 Task: Book a multi-city flight from New Delhi to Jaipur on June 26, from Jaipur to Udaipur on June 30, and from Udaipur to New Delhi on July 4 in Premium economy class.
Action: Mouse pressed left at (241, 208)
Screenshot: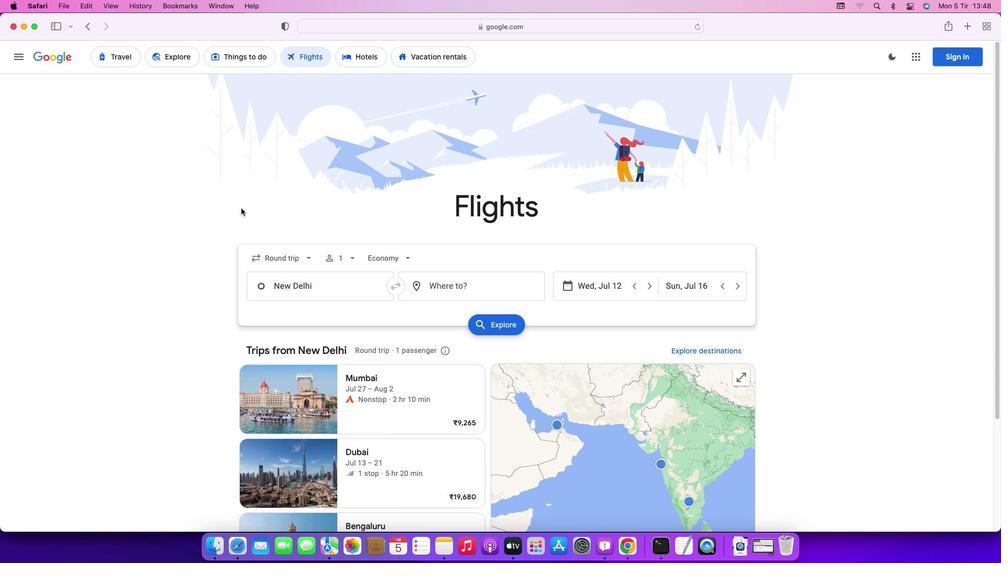 
Action: Mouse moved to (294, 257)
Screenshot: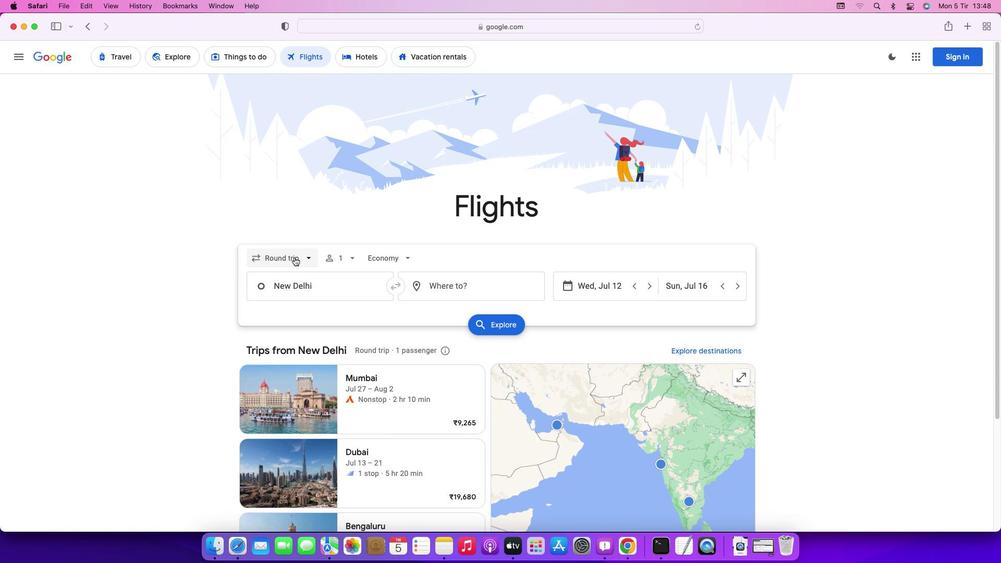
Action: Mouse pressed left at (294, 257)
Screenshot: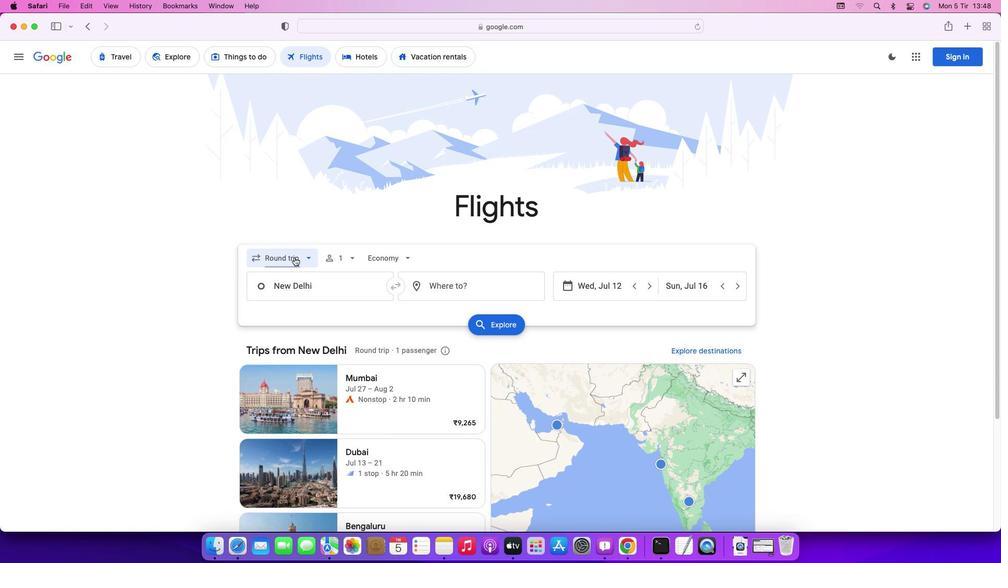 
Action: Mouse moved to (286, 332)
Screenshot: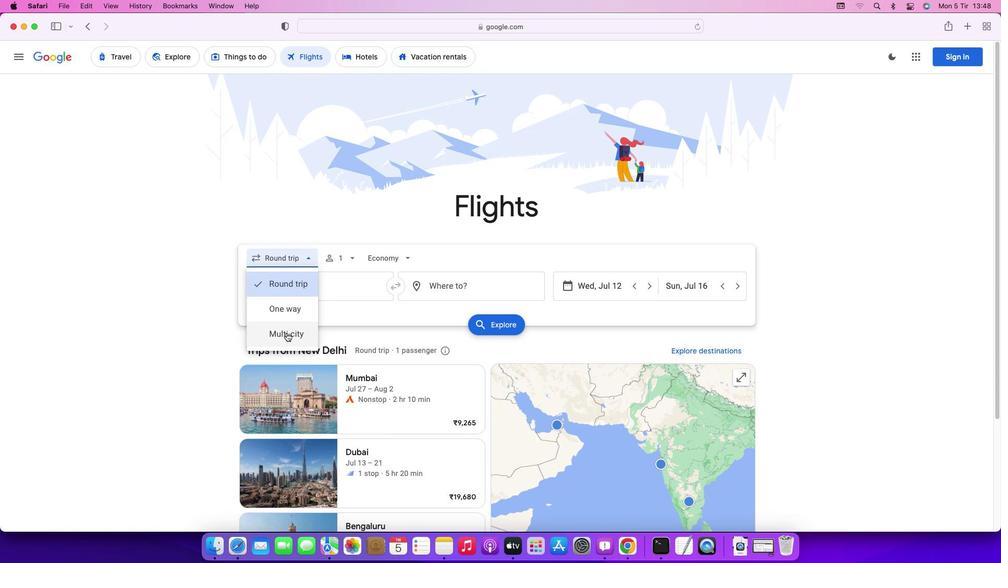 
Action: Mouse pressed left at (286, 332)
Screenshot: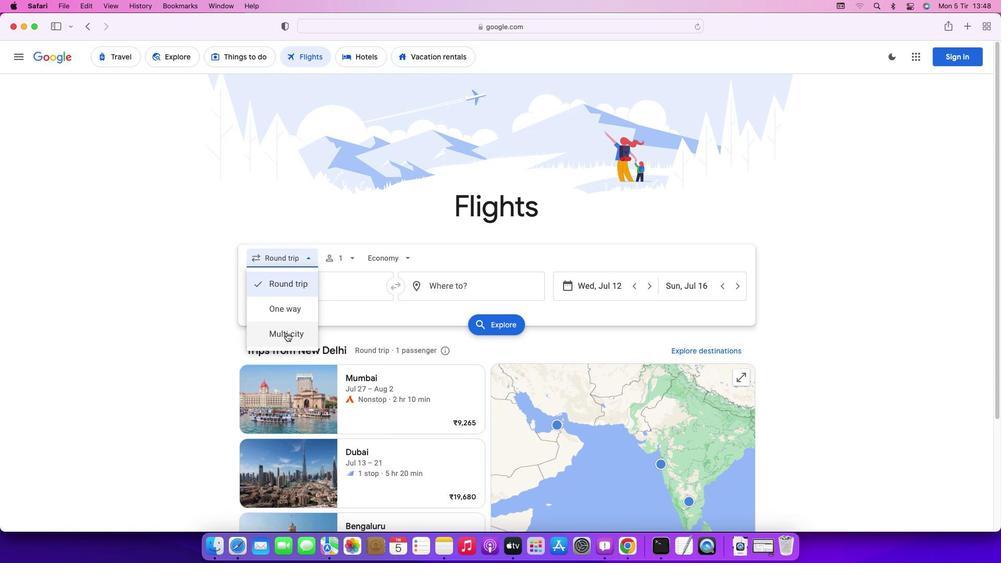 
Action: Mouse moved to (346, 259)
Screenshot: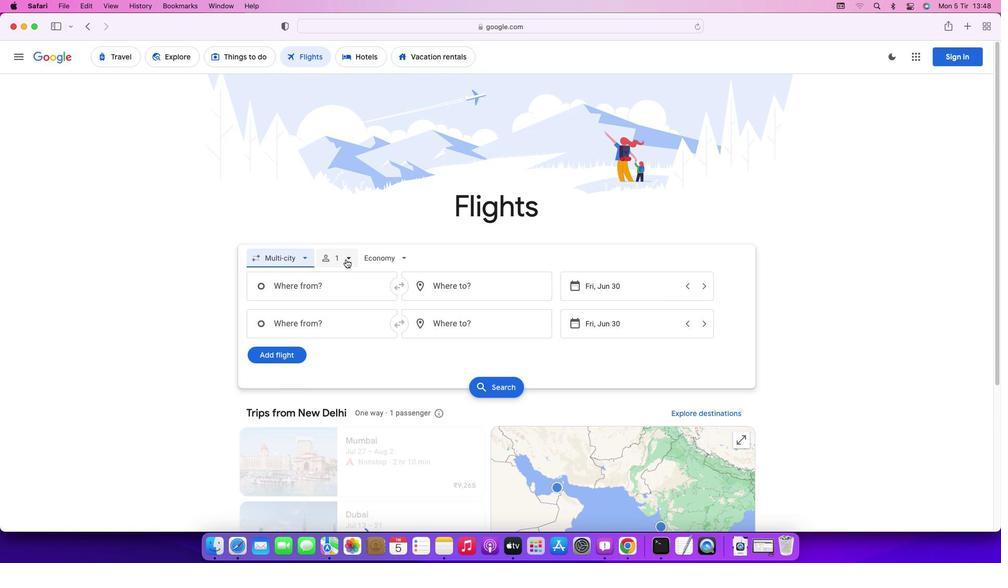 
Action: Mouse pressed left at (346, 259)
Screenshot: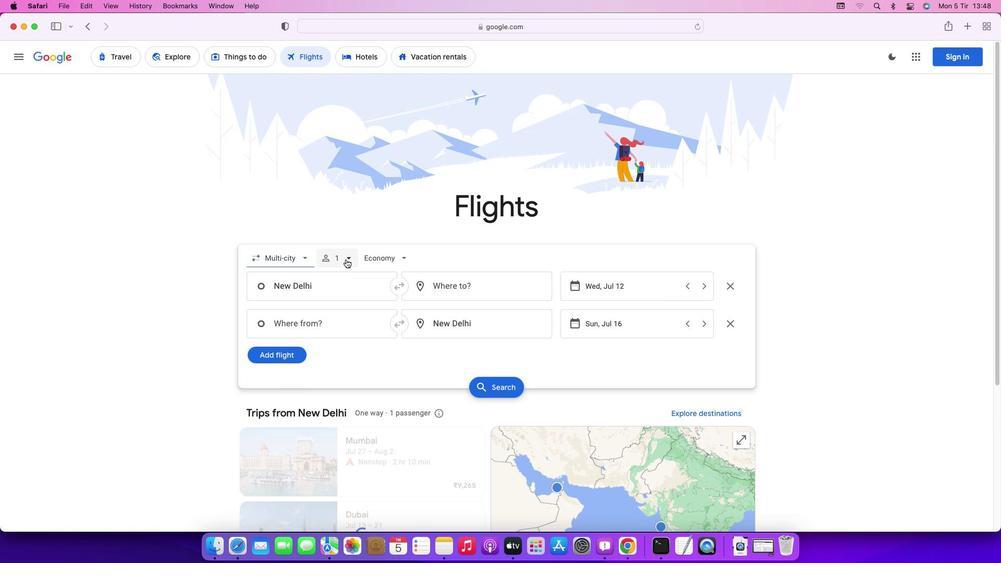 
Action: Mouse moved to (405, 282)
Screenshot: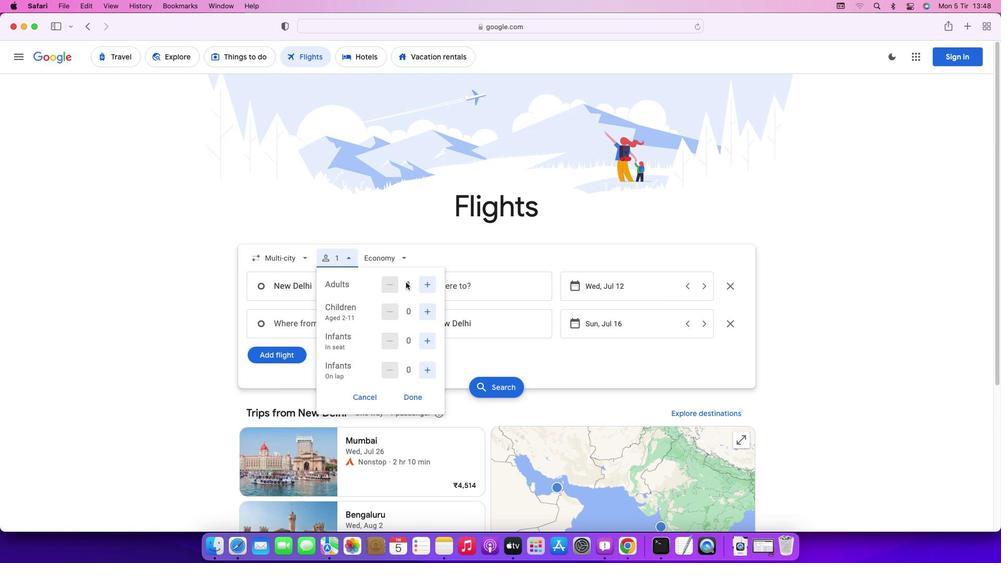 
Action: Mouse pressed left at (405, 282)
Screenshot: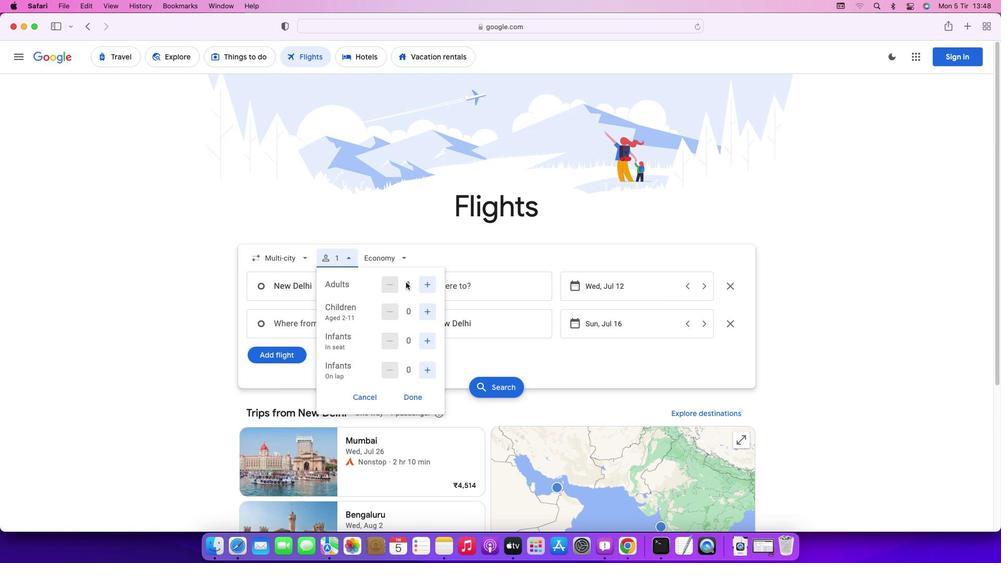 
Action: Mouse moved to (399, 258)
Screenshot: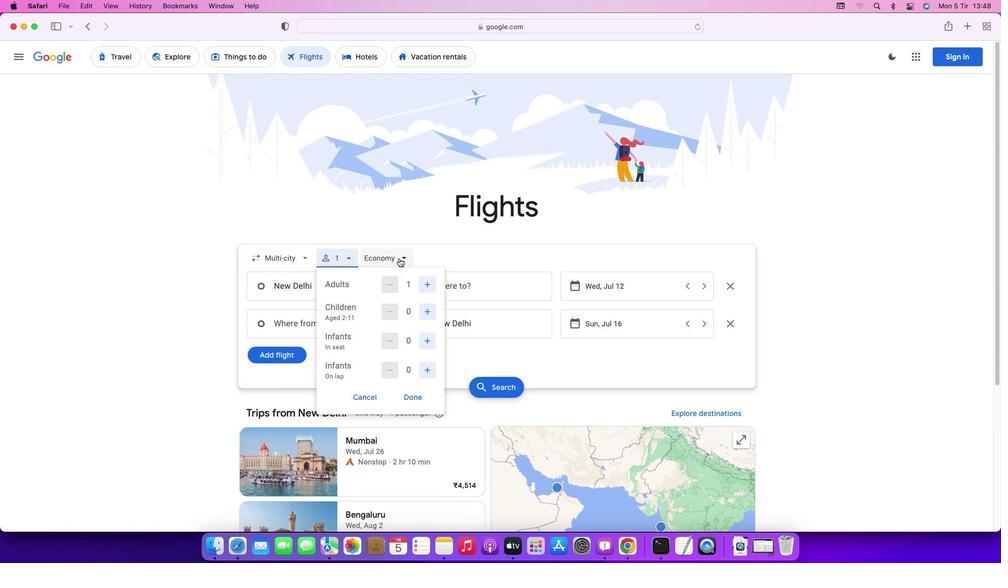 
Action: Mouse pressed left at (399, 258)
Screenshot: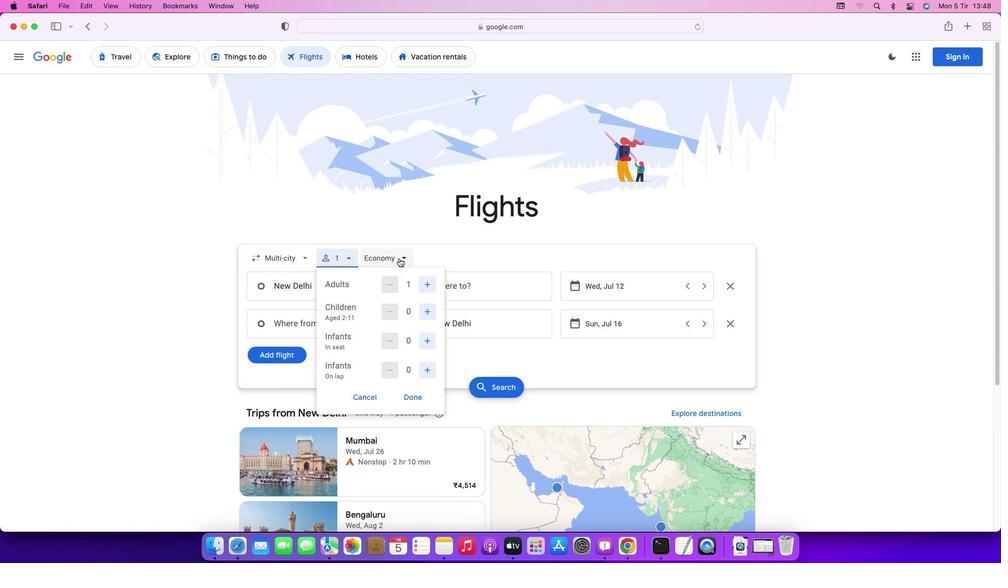 
Action: Mouse moved to (399, 306)
Screenshot: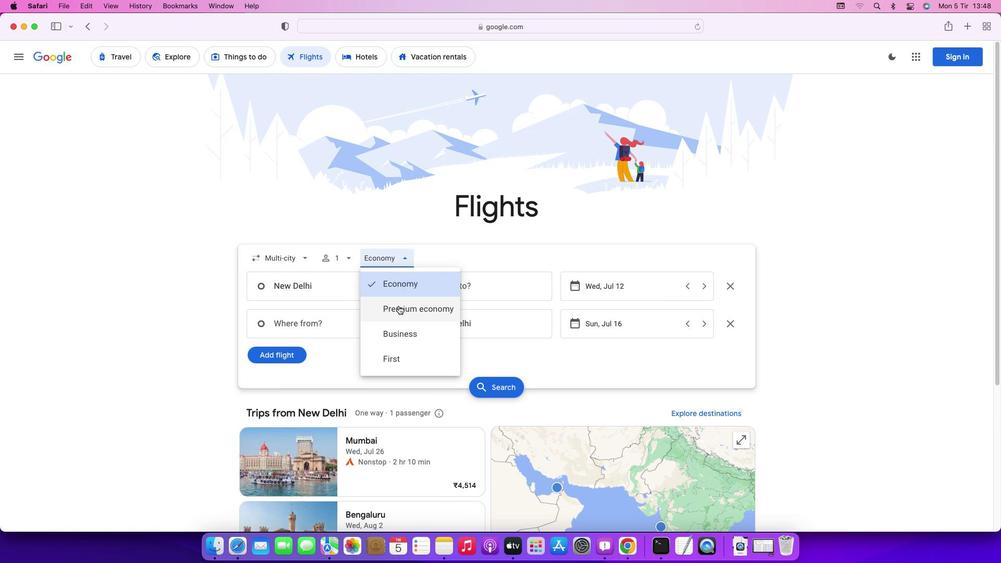 
Action: Mouse pressed left at (399, 306)
Screenshot: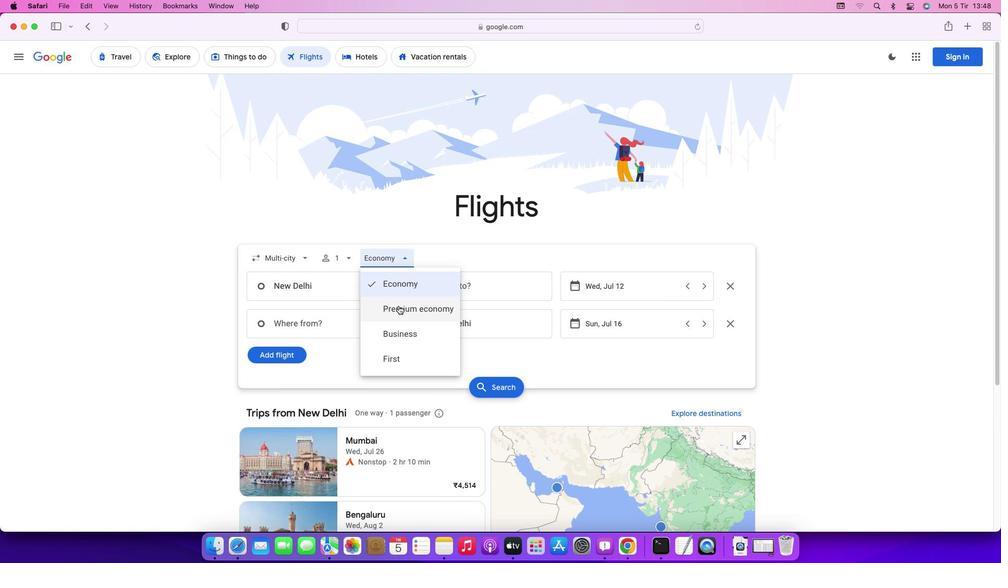 
Action: Mouse moved to (335, 286)
Screenshot: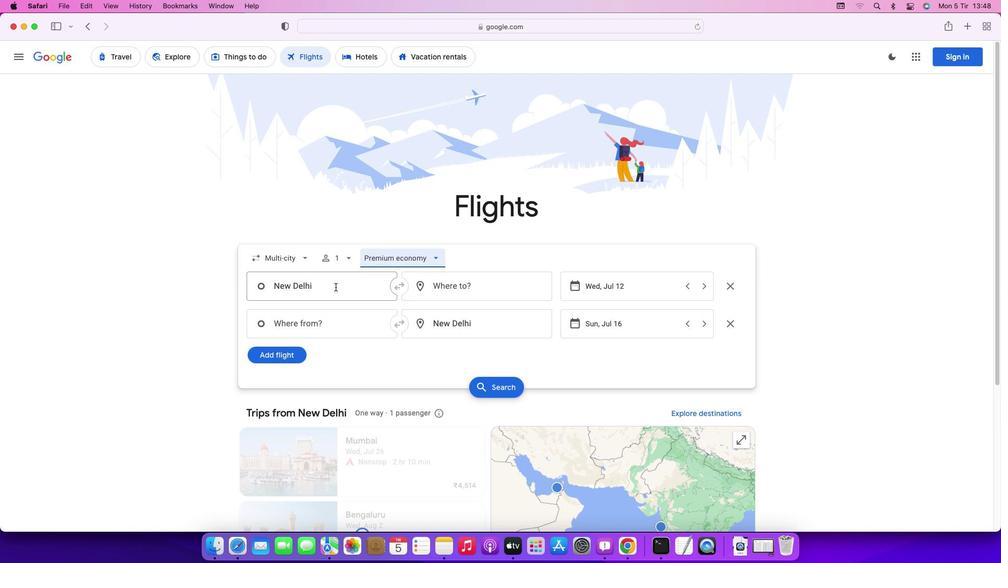 
Action: Mouse pressed left at (335, 286)
Screenshot: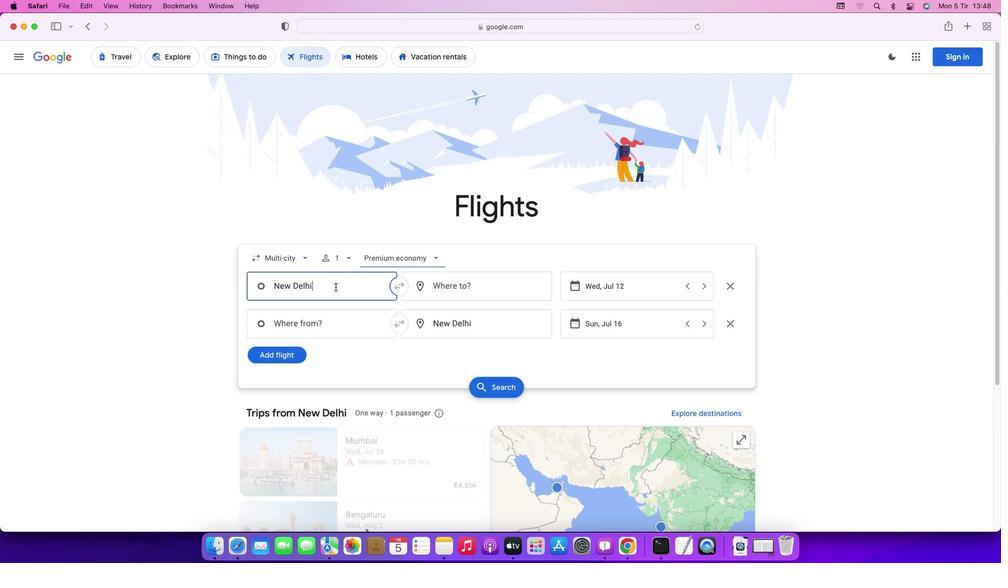 
Action: Mouse moved to (333, 286)
Screenshot: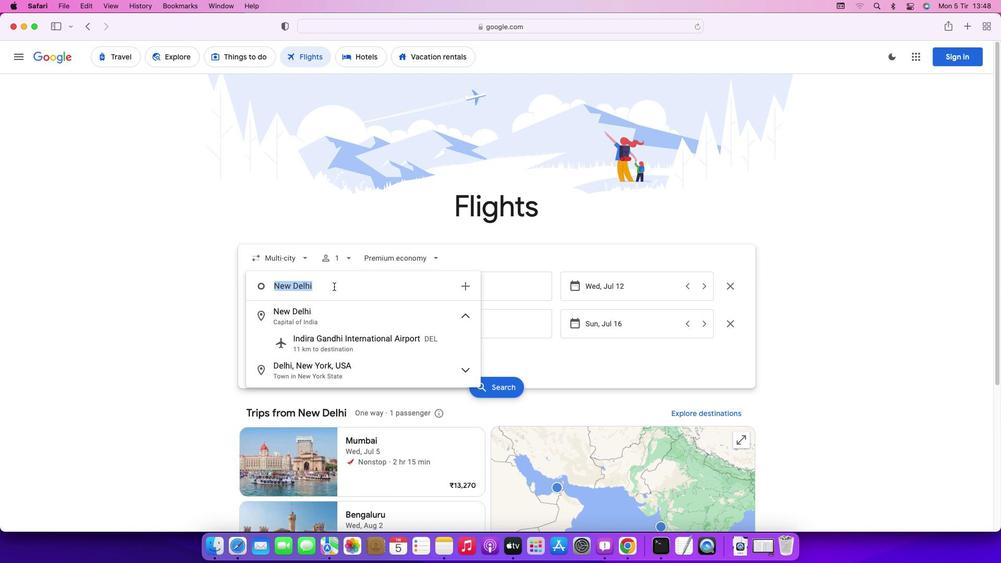 
Action: Key pressed Key.backspaceKey.caps_lock'D'Key.caps_lock'e''l''h''i'Key.enter
Screenshot: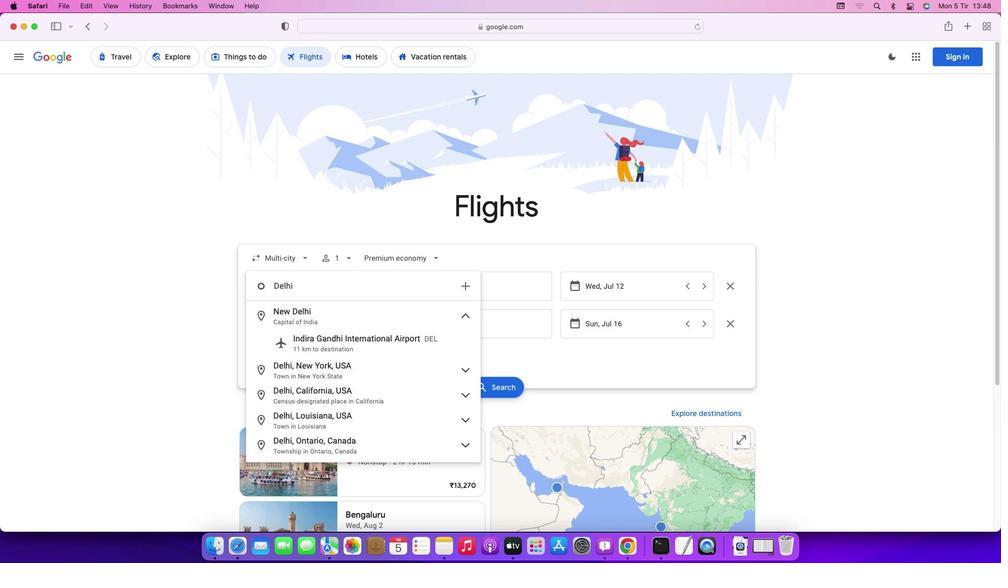 
Action: Mouse moved to (460, 291)
Screenshot: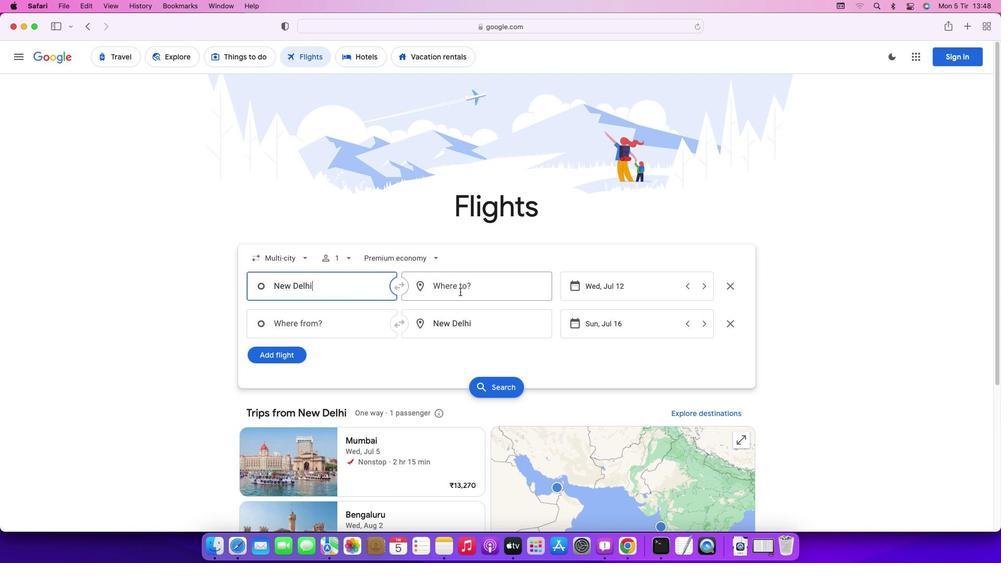 
Action: Mouse pressed left at (460, 291)
Screenshot: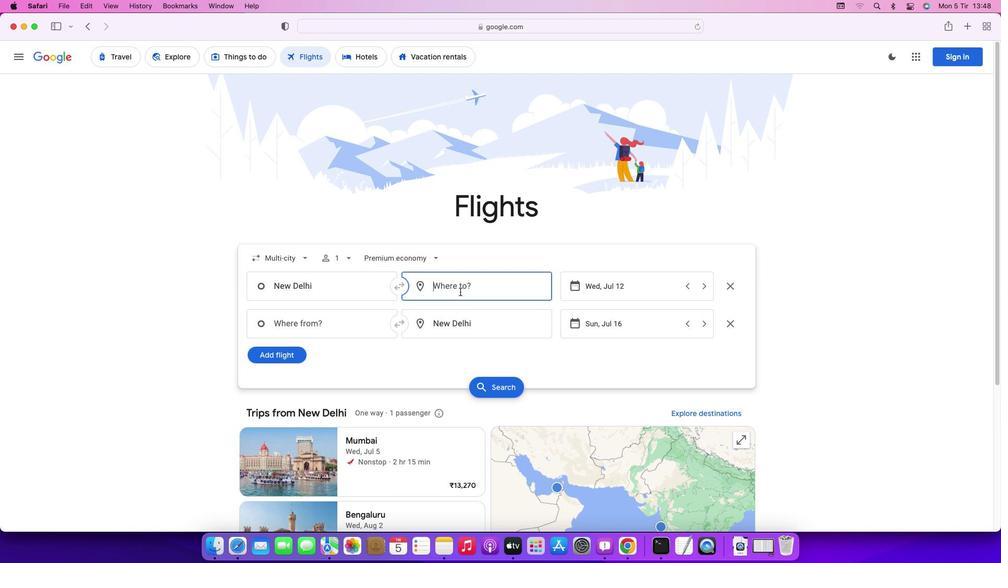 
Action: Key pressed Key.caps_lock'J'Key.caps_lock'a''i''p''u''r'Key.enter
Screenshot: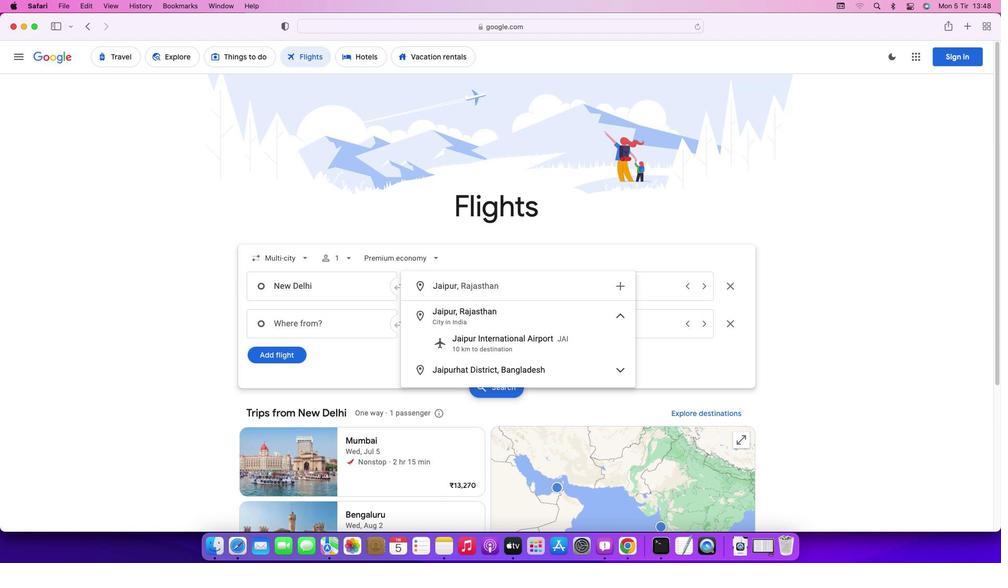 
Action: Mouse moved to (631, 292)
Screenshot: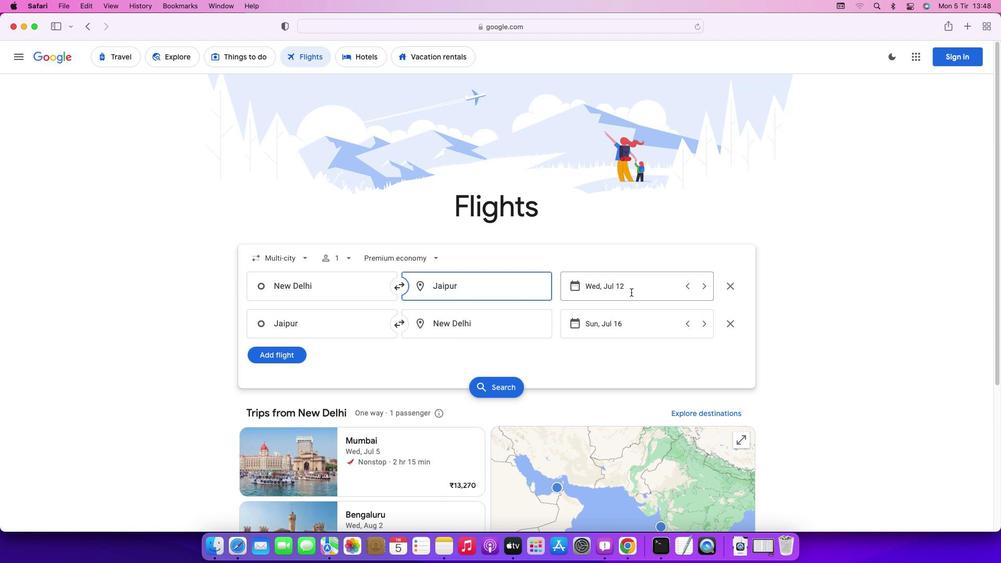 
Action: Mouse pressed left at (631, 292)
Screenshot: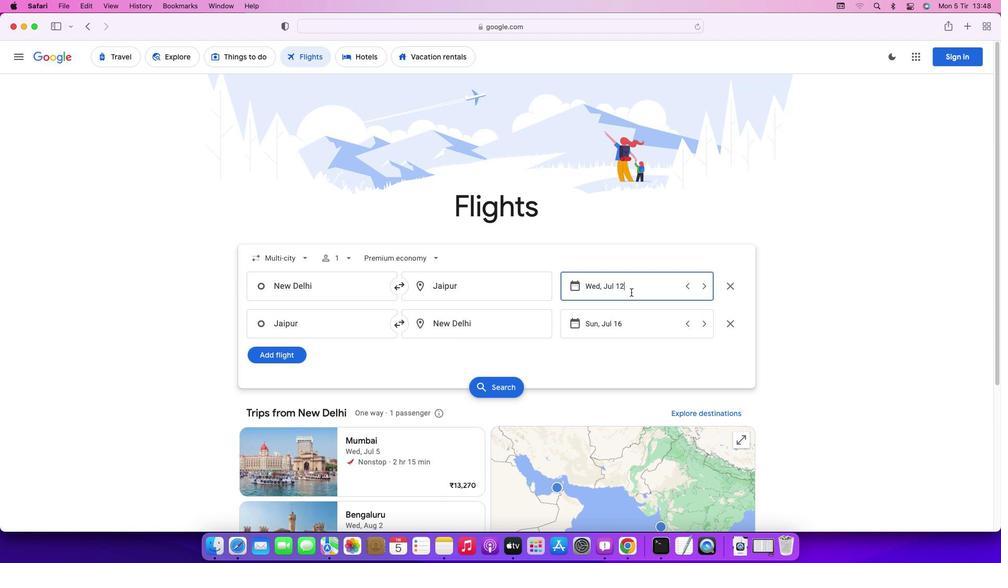 
Action: Mouse moved to (365, 451)
Screenshot: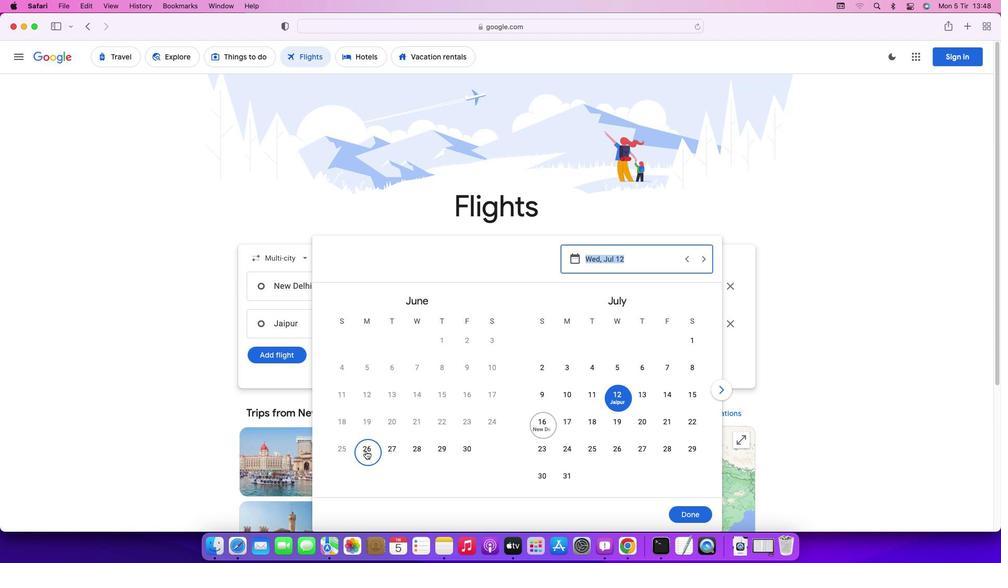 
Action: Mouse pressed left at (365, 451)
Screenshot: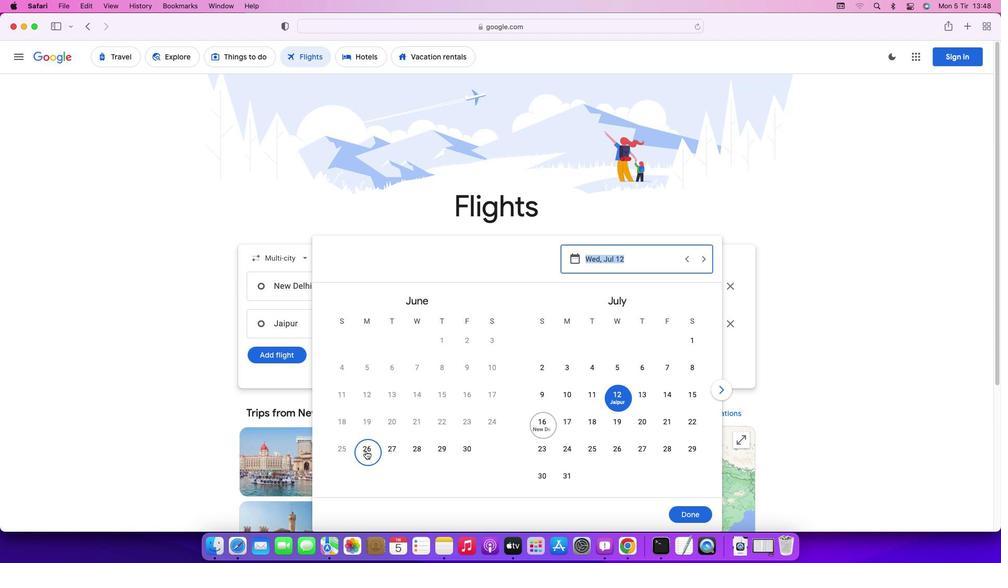 
Action: Mouse moved to (691, 516)
Screenshot: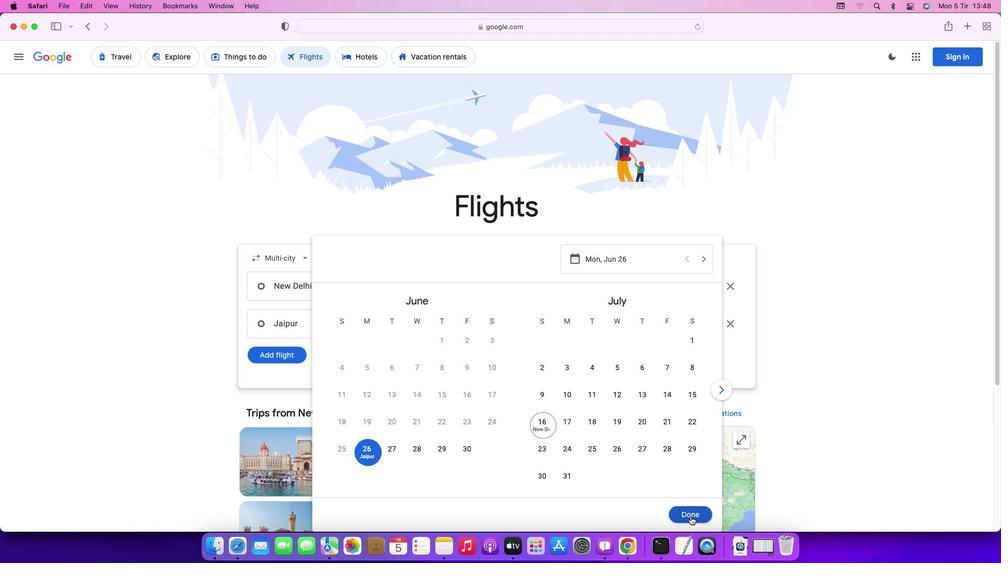 
Action: Mouse pressed left at (691, 516)
Screenshot: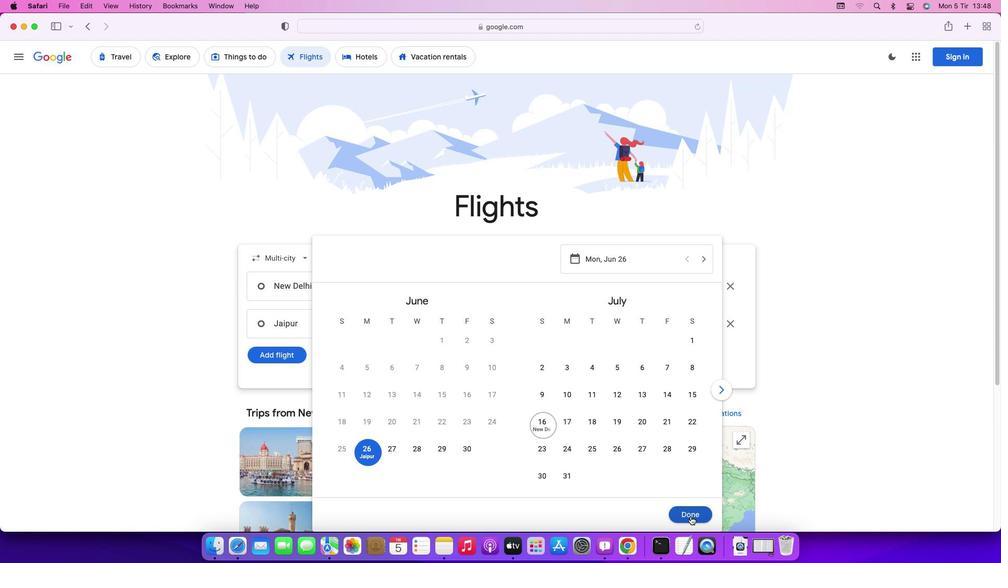 
Action: Mouse moved to (320, 327)
Screenshot: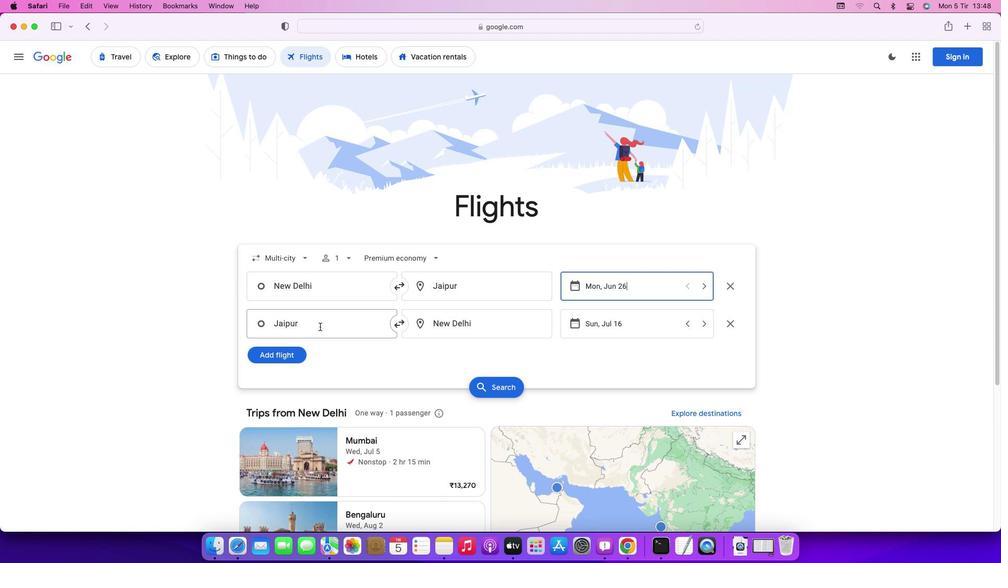 
Action: Mouse pressed left at (320, 327)
Screenshot: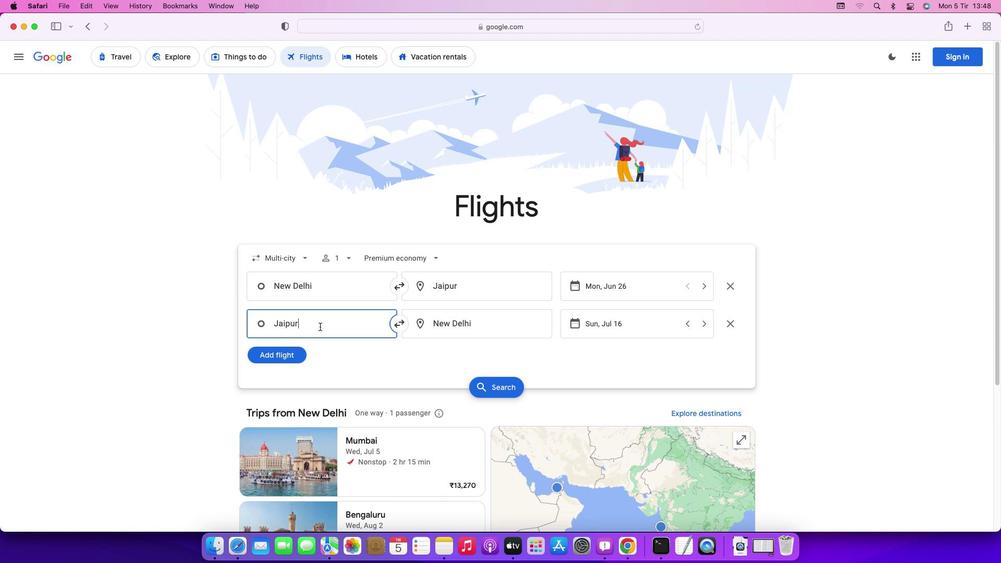 
Action: Key pressed Key.backspaceKey.caps_lock'J'Key.caps_lock'a''i''p''u''r'Key.enter
Screenshot: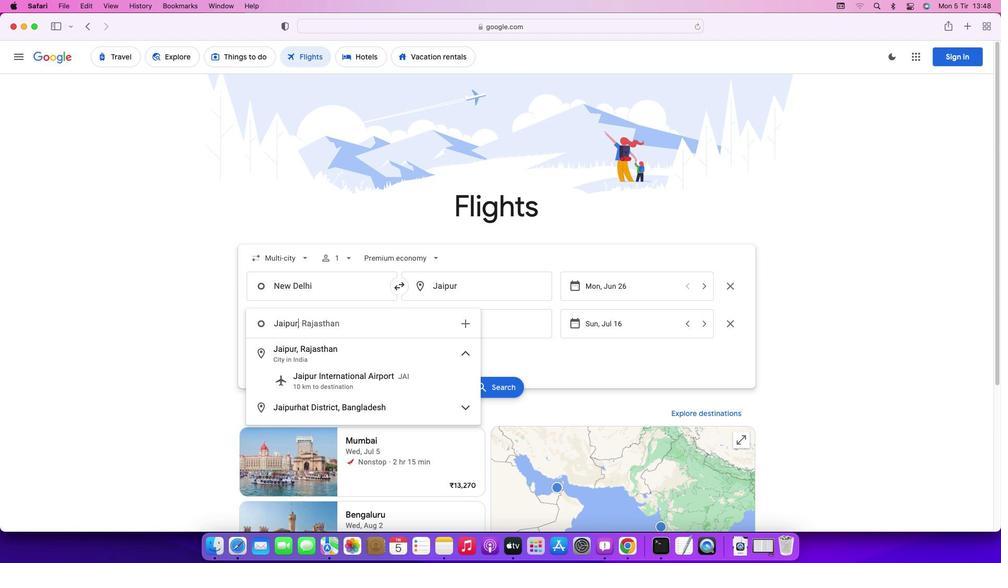 
Action: Mouse moved to (493, 327)
Screenshot: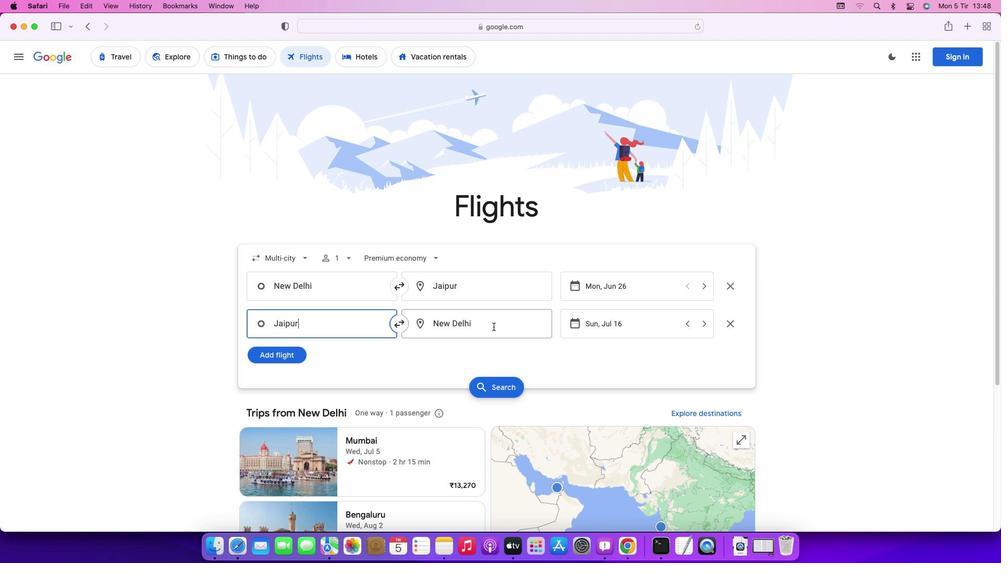 
Action: Mouse pressed left at (493, 327)
Screenshot: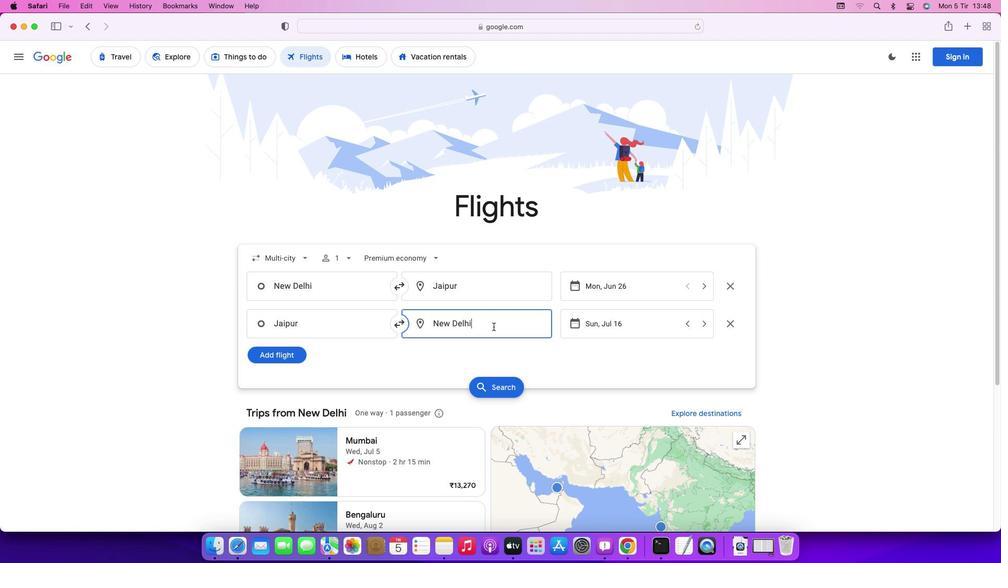 
Action: Key pressed Key.backspaceKey.caps_lock'U'Key.caps_lock'd''a''i''p''u''r'Key.enter
Screenshot: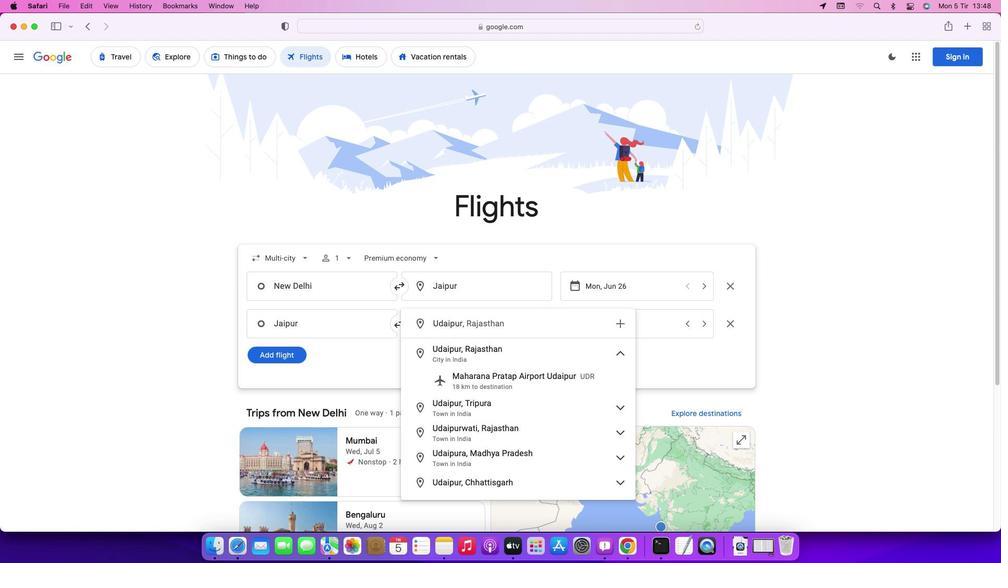 
Action: Mouse moved to (645, 326)
Screenshot: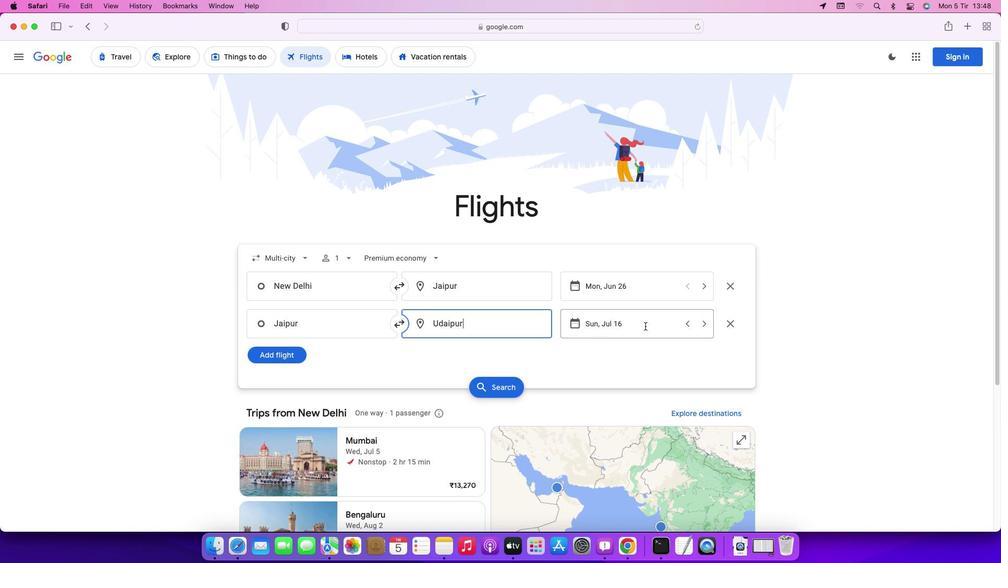 
Action: Mouse pressed left at (645, 326)
Screenshot: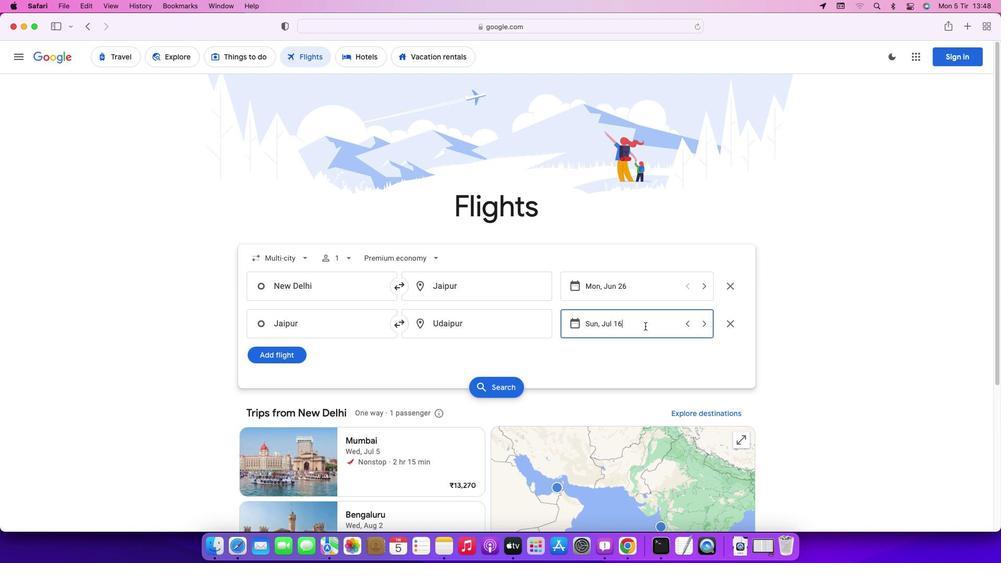 
Action: Mouse moved to (465, 449)
Screenshot: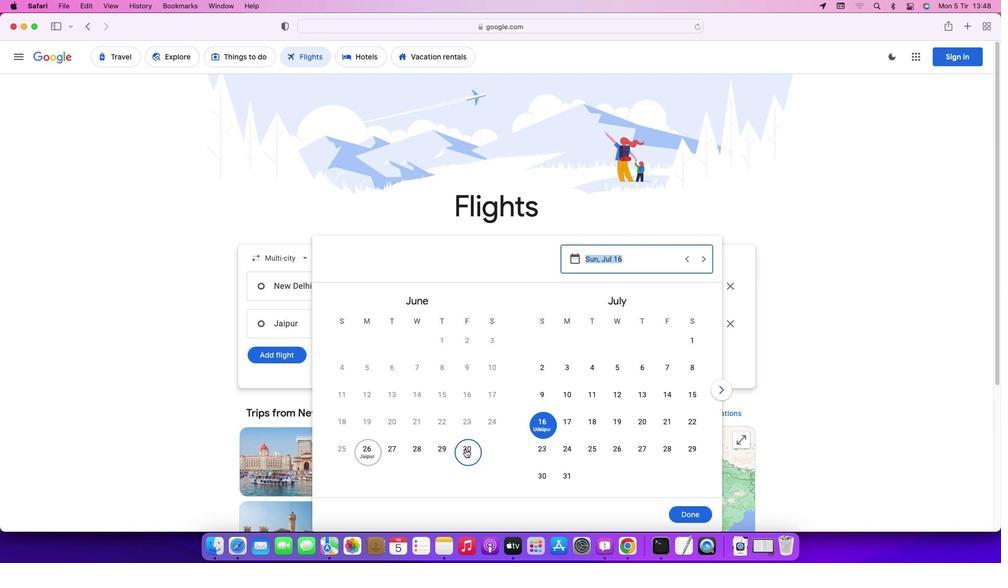 
Action: Mouse pressed left at (465, 449)
Screenshot: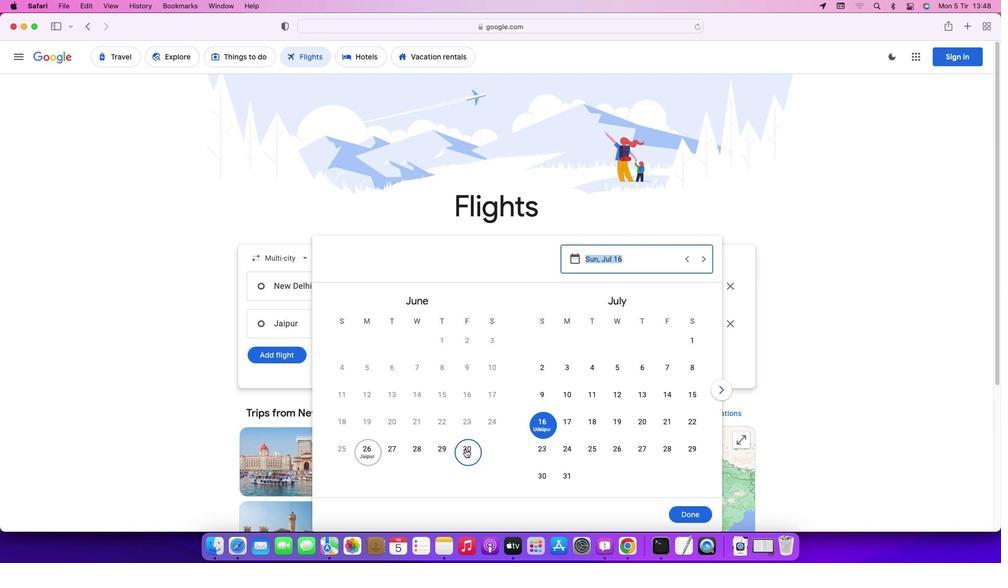 
Action: Mouse moved to (695, 514)
Screenshot: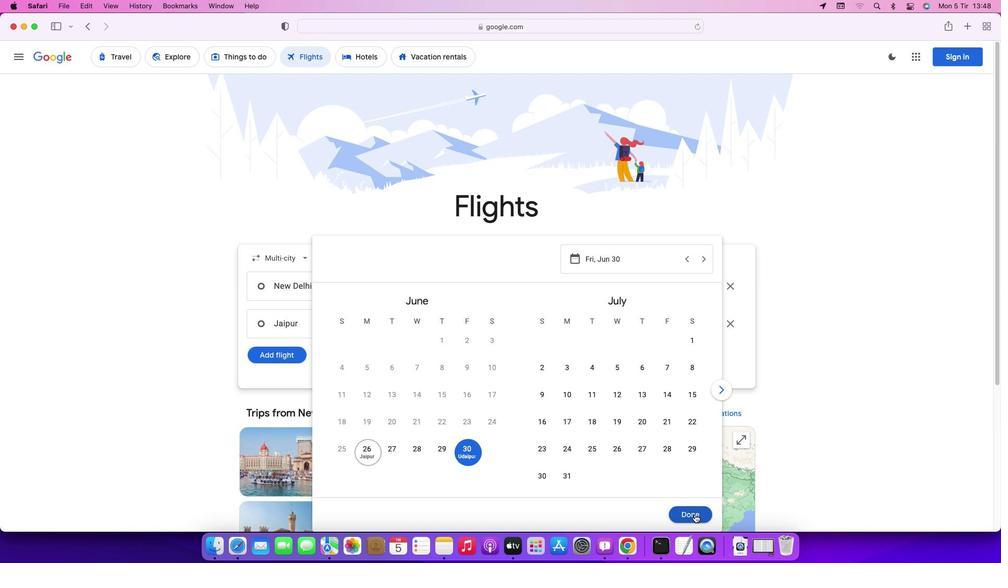 
Action: Mouse pressed left at (695, 514)
Screenshot: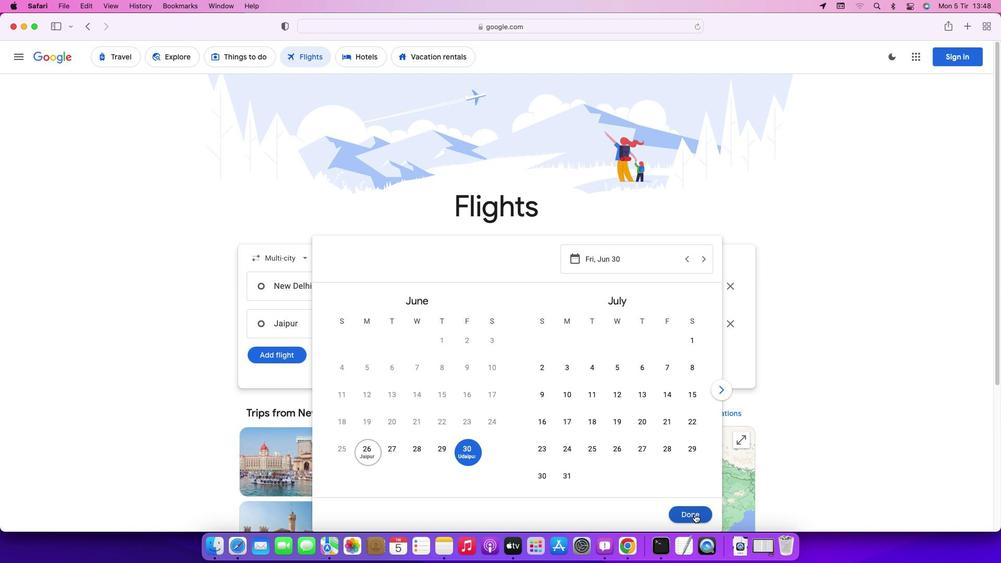 
Action: Mouse moved to (295, 356)
Screenshot: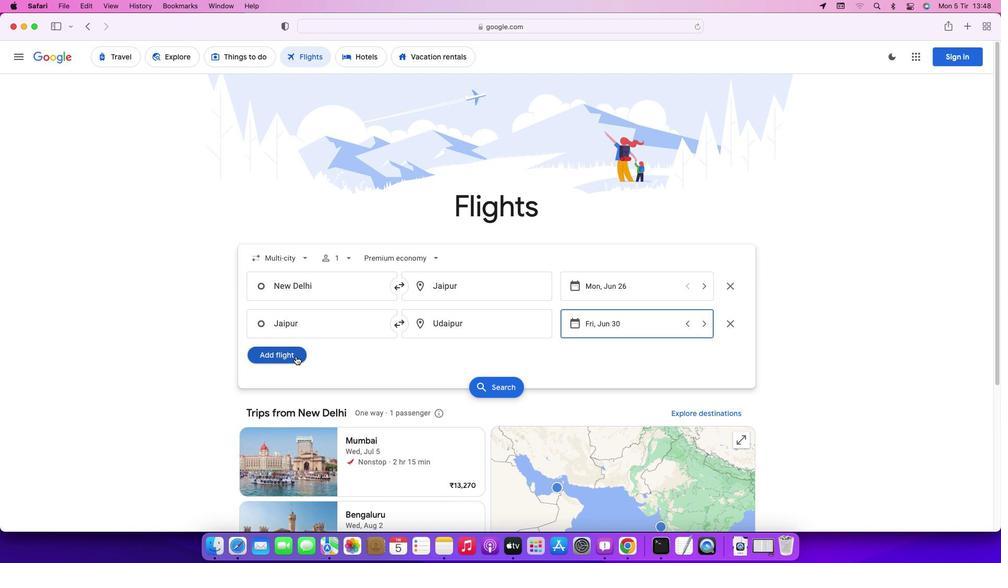 
Action: Mouse pressed left at (295, 356)
Screenshot: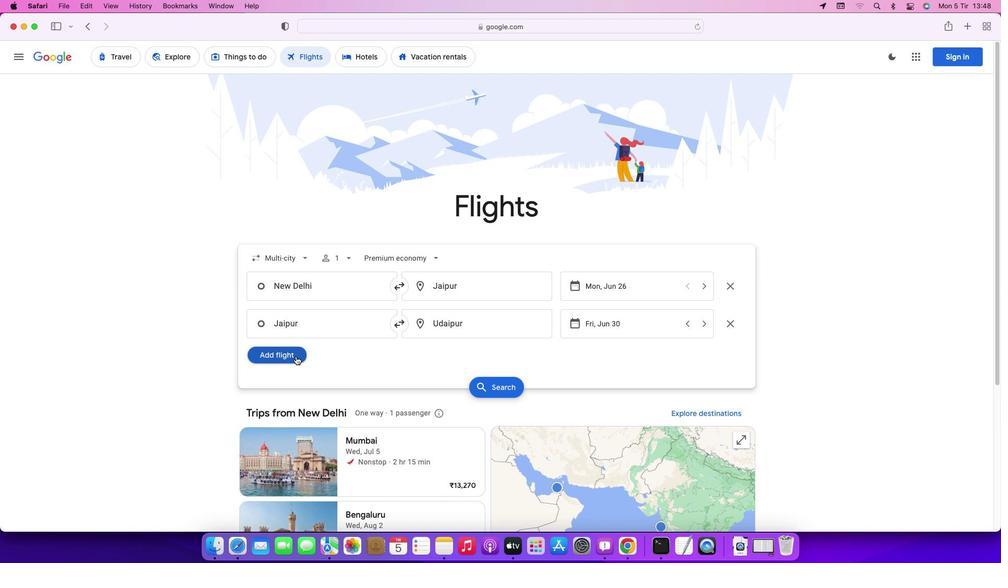 
Action: Mouse moved to (323, 364)
Screenshot: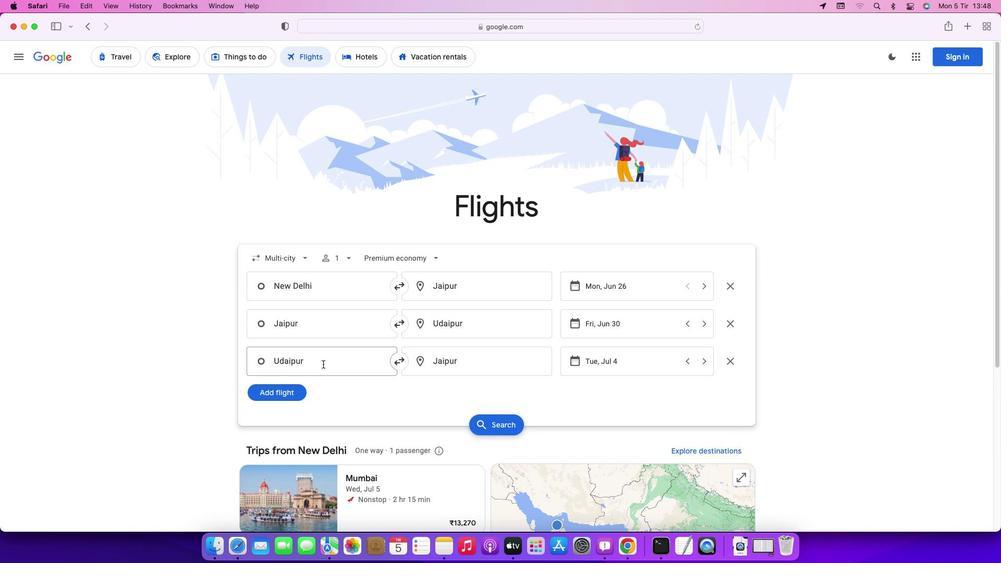 
Action: Mouse pressed left at (323, 364)
Screenshot: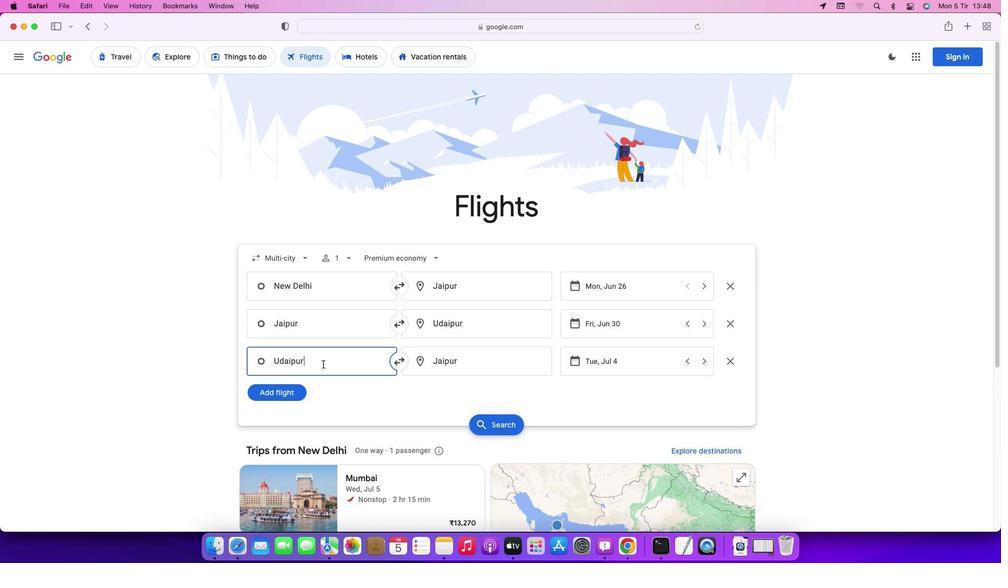 
Action: Key pressed Key.backspaceKey.caps_lock'U'Key.caps_lock'd''a''i''p''u''r'Key.enter
Screenshot: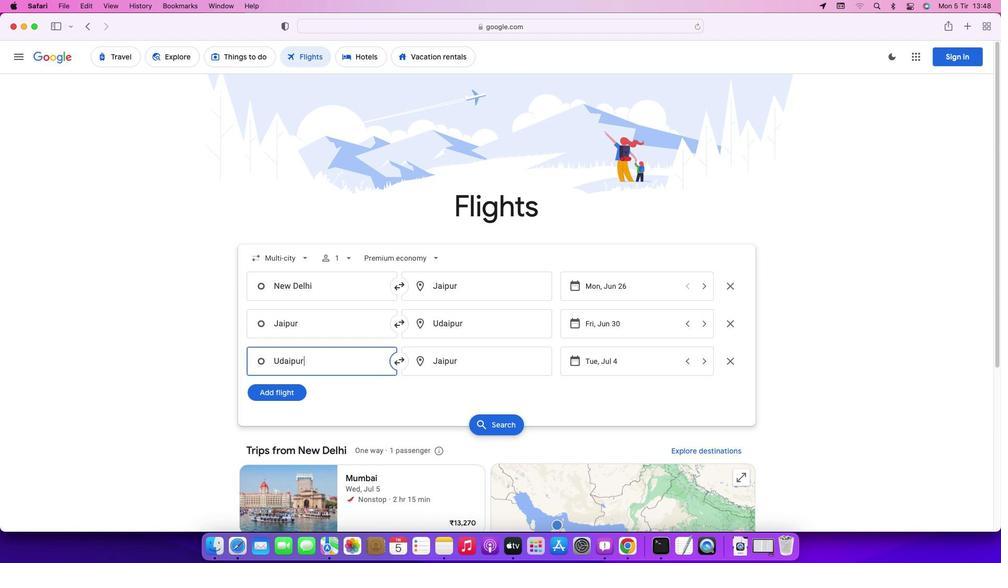 
Action: Mouse moved to (471, 367)
Screenshot: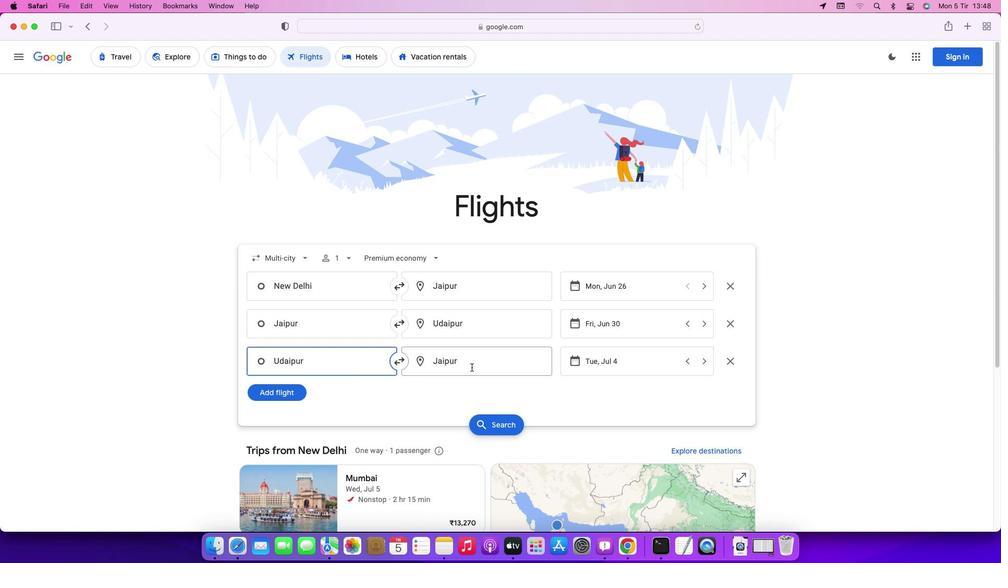 
Action: Mouse pressed left at (471, 367)
Screenshot: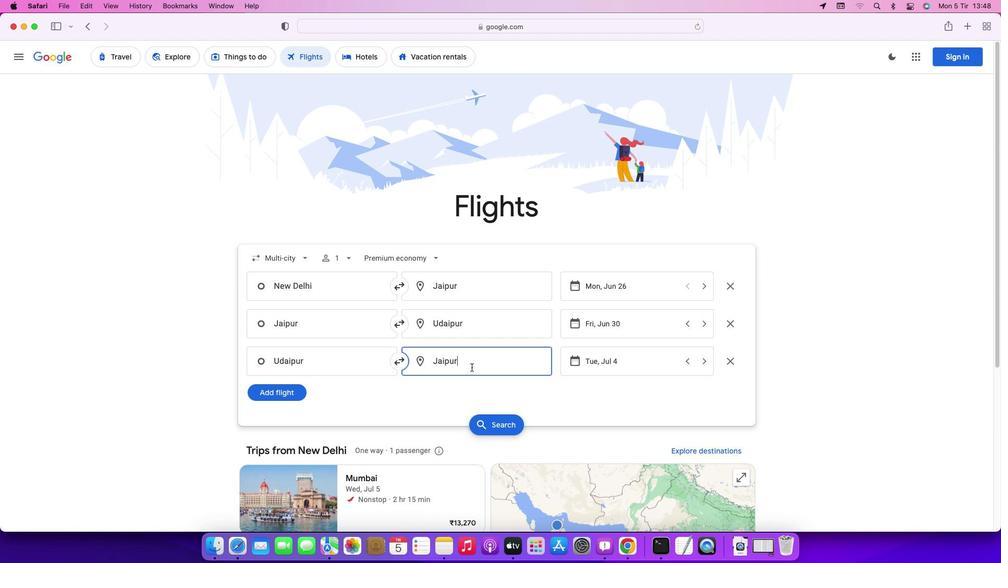 
Action: Key pressed Key.backspaceKey.caps_lock'D'Key.caps_lock'e''l''h''i'Key.enter
Screenshot: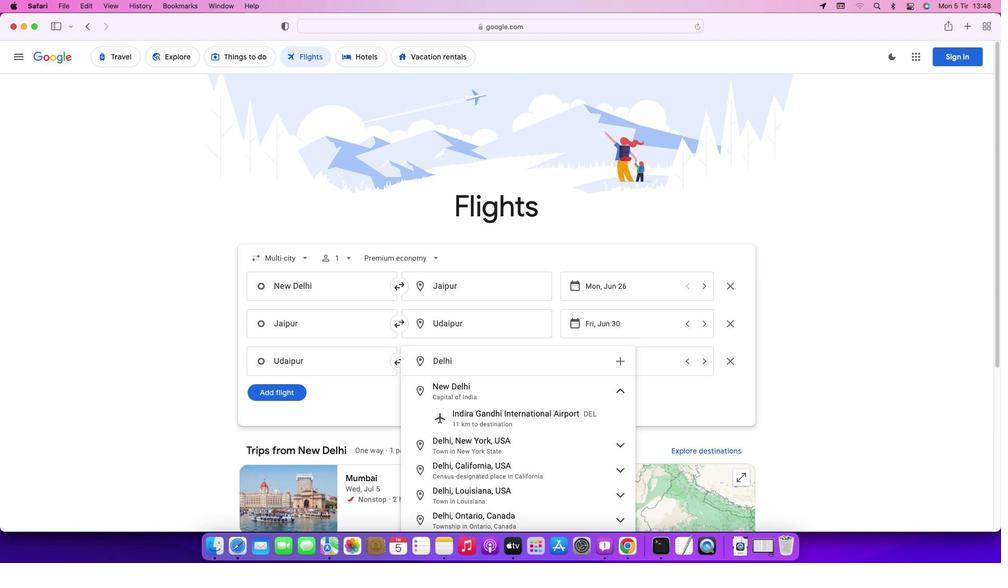 
Action: Mouse moved to (630, 362)
Screenshot: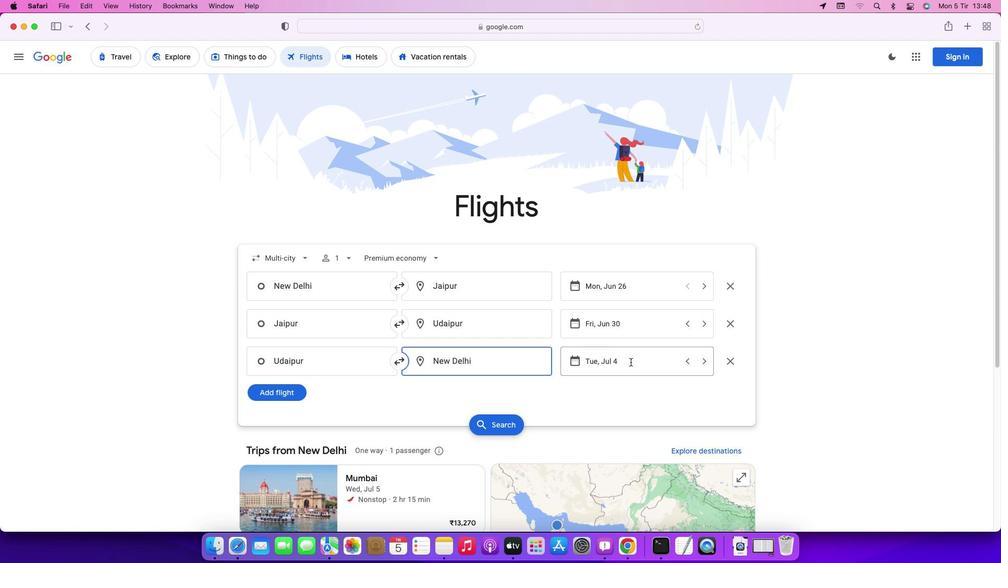 
Action: Mouse pressed left at (630, 362)
Screenshot: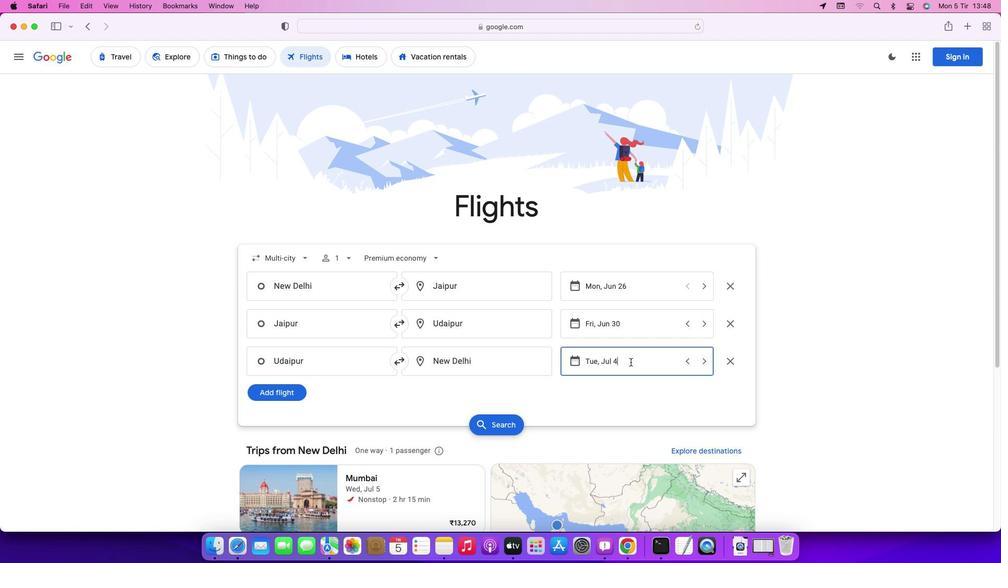 
Action: Mouse moved to (619, 373)
Screenshot: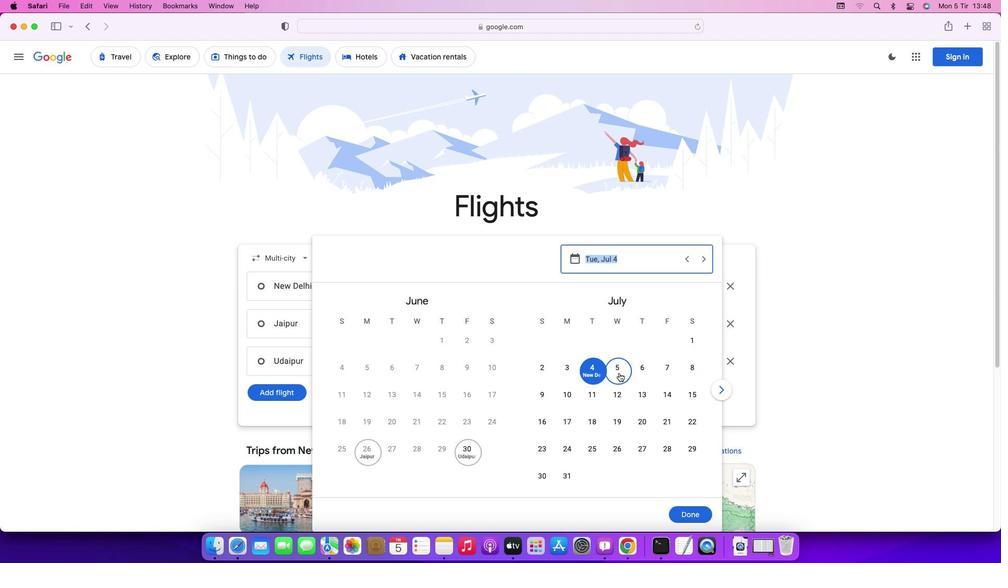 
Action: Mouse pressed left at (619, 373)
Screenshot: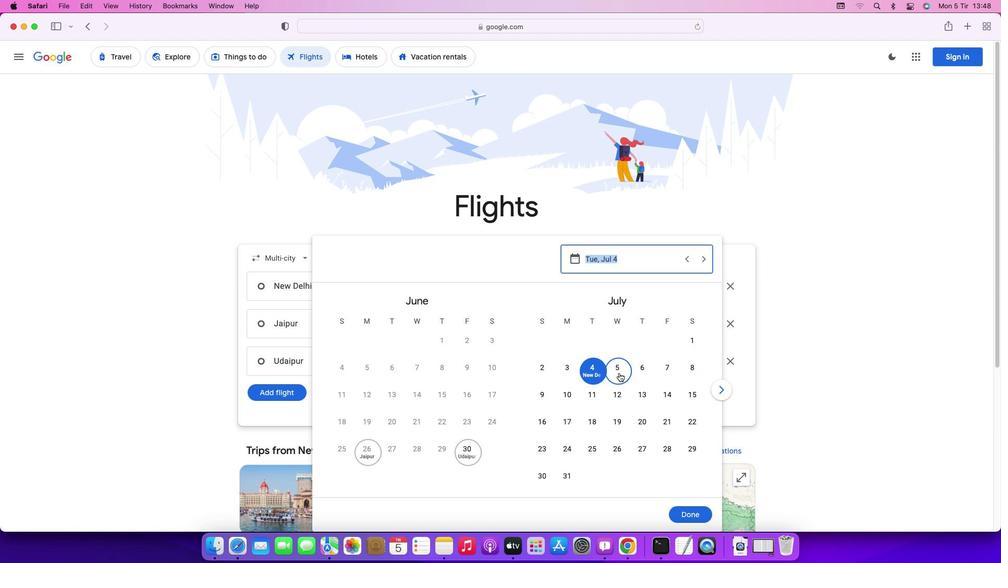 
Action: Mouse moved to (690, 513)
Screenshot: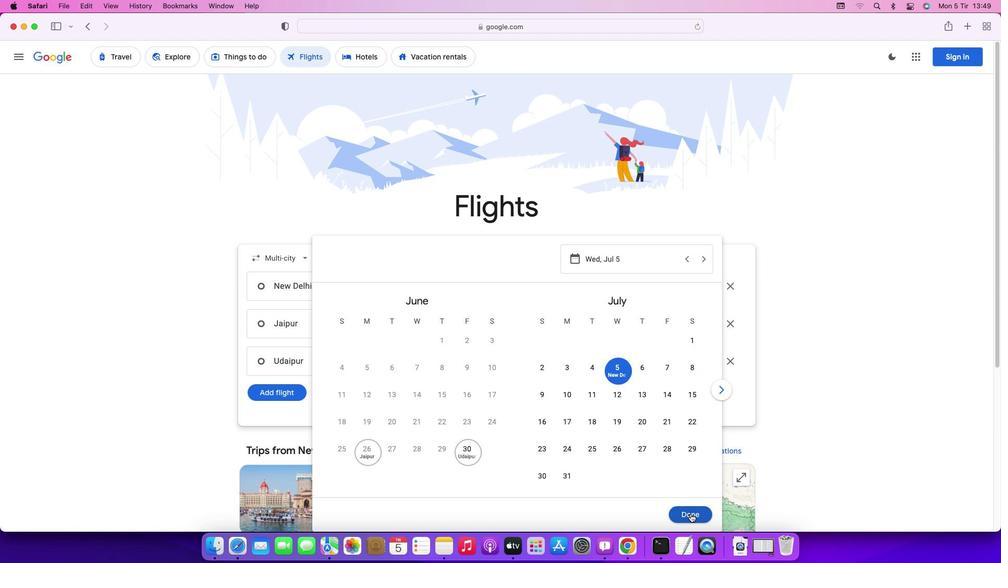 
Action: Mouse pressed left at (690, 513)
Screenshot: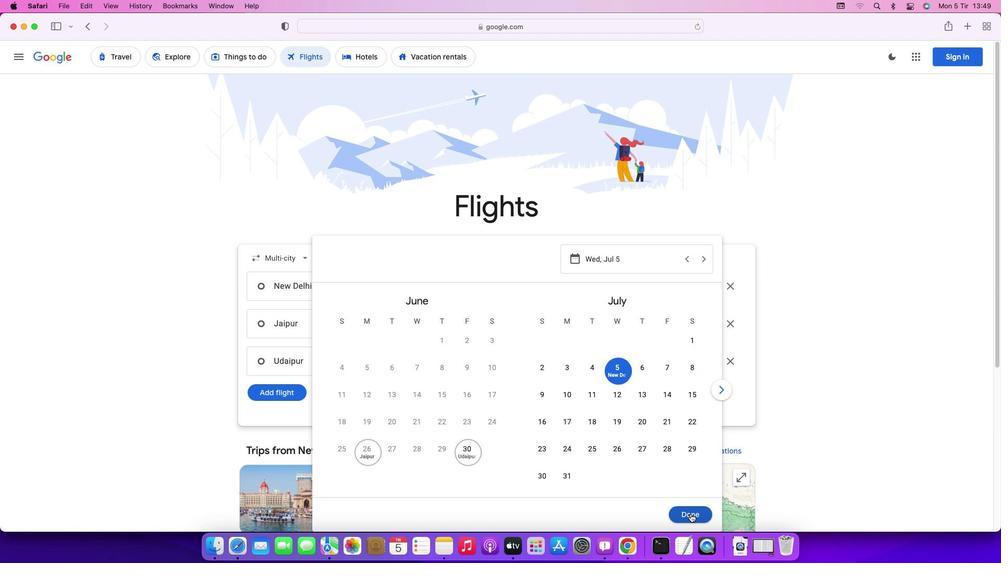 
Action: Mouse moved to (491, 424)
Screenshot: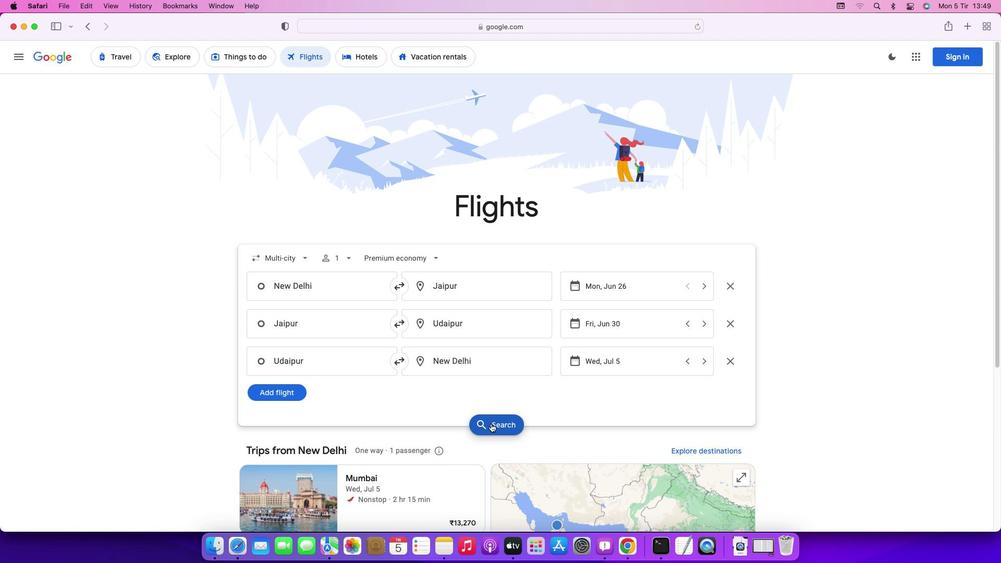
Action: Mouse pressed left at (491, 424)
Screenshot: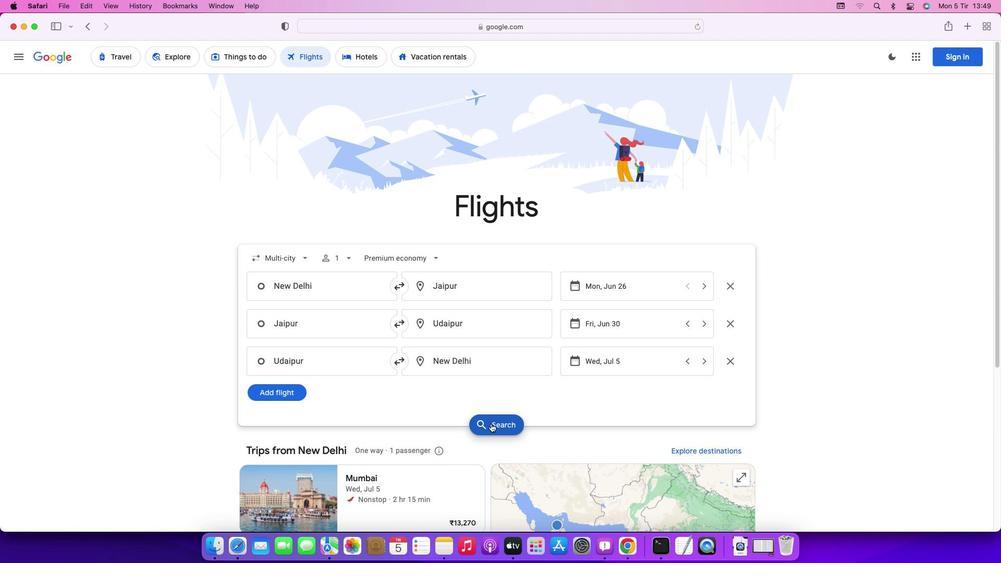 
Action: Mouse moved to (793, 386)
Screenshot: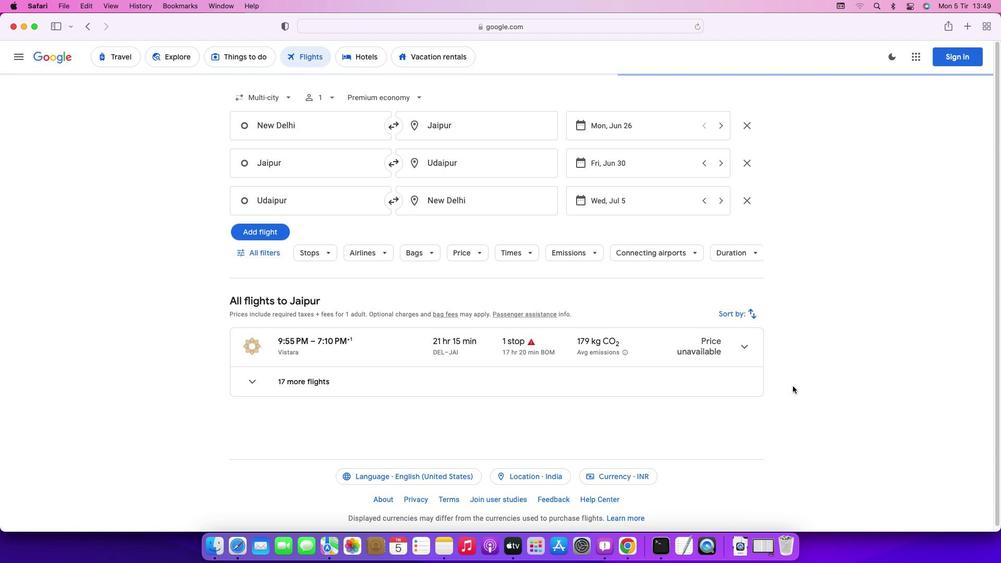 
